 Task: Check the report concern and select the noise or party.
Action: Mouse moved to (193, 553)
Screenshot: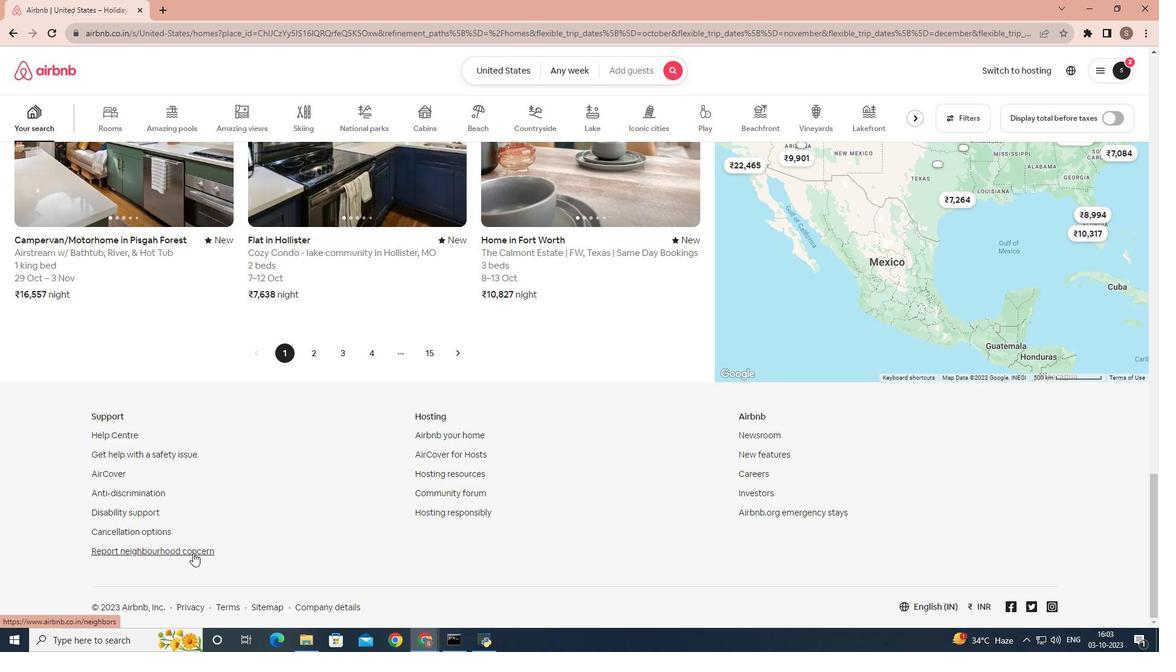 
Action: Mouse pressed left at (193, 553)
Screenshot: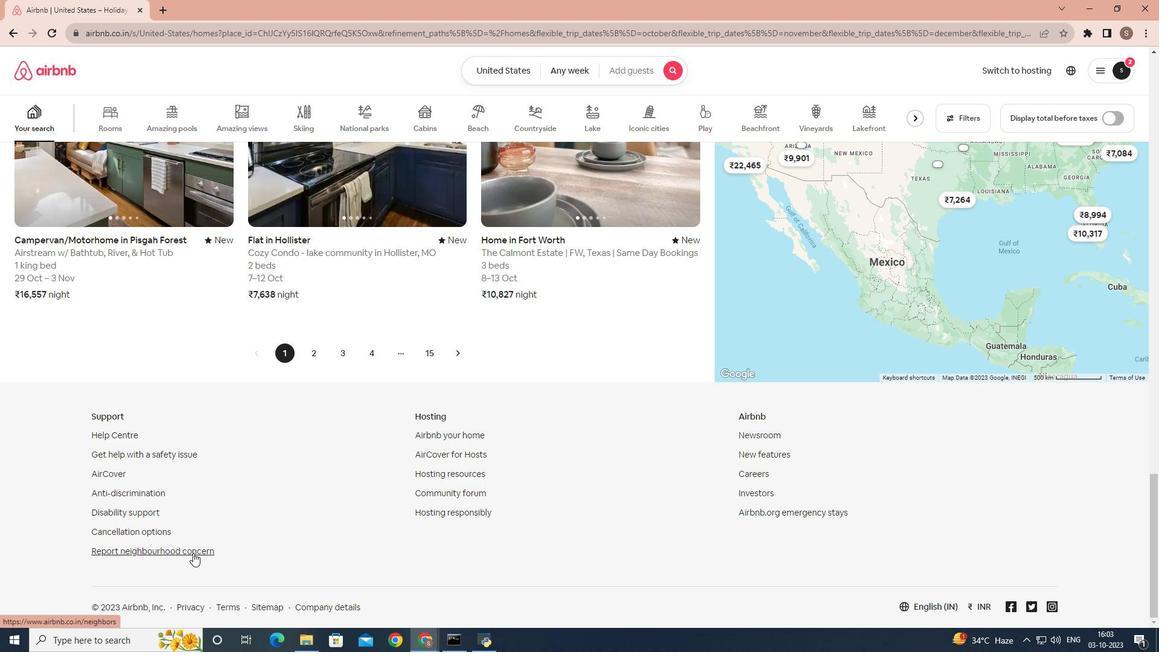 
Action: Mouse moved to (281, 551)
Screenshot: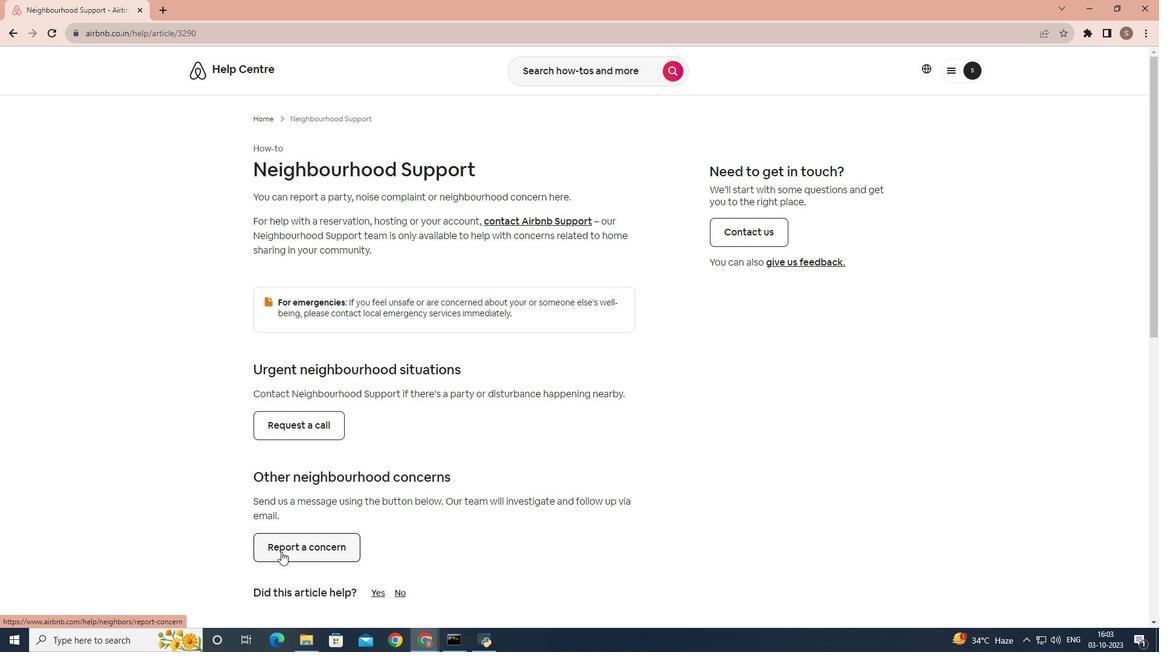 
Action: Mouse pressed left at (281, 551)
Screenshot: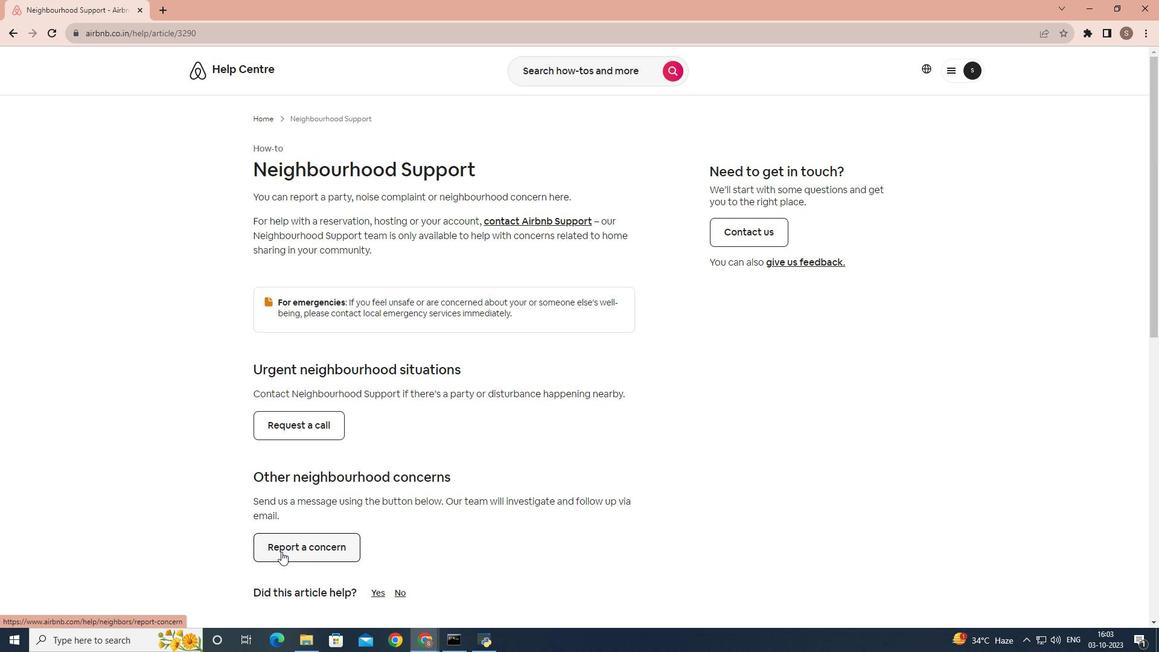 
Action: Mouse moved to (267, 243)
Screenshot: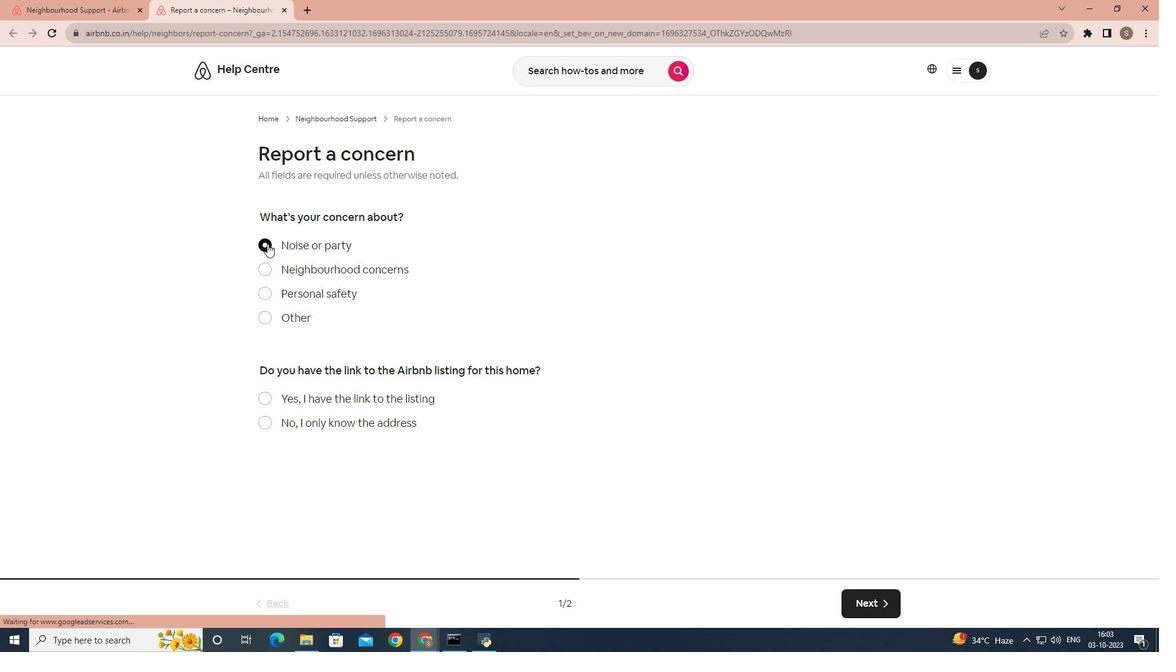 
Action: Mouse pressed left at (267, 243)
Screenshot: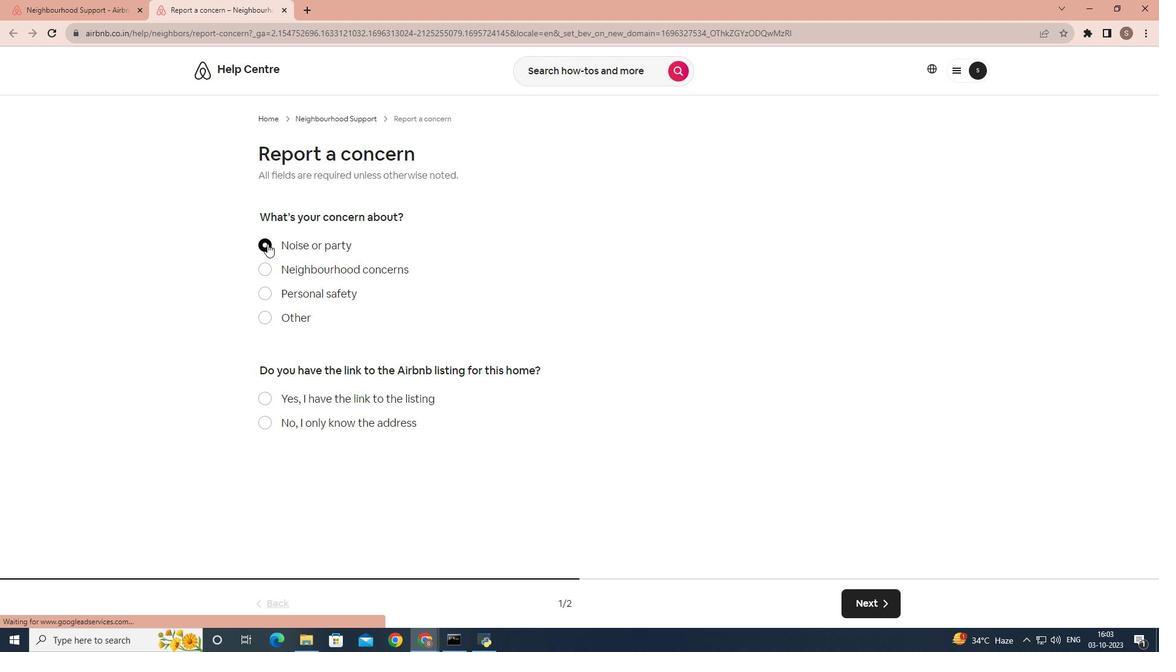 
